 Task: Create a blank project BridgeForge with privacy Public and default view as List and in the team Taskers . Create three sections in the project as To-Do, Doing and Done
Action: Mouse moved to (1148, 193)
Screenshot: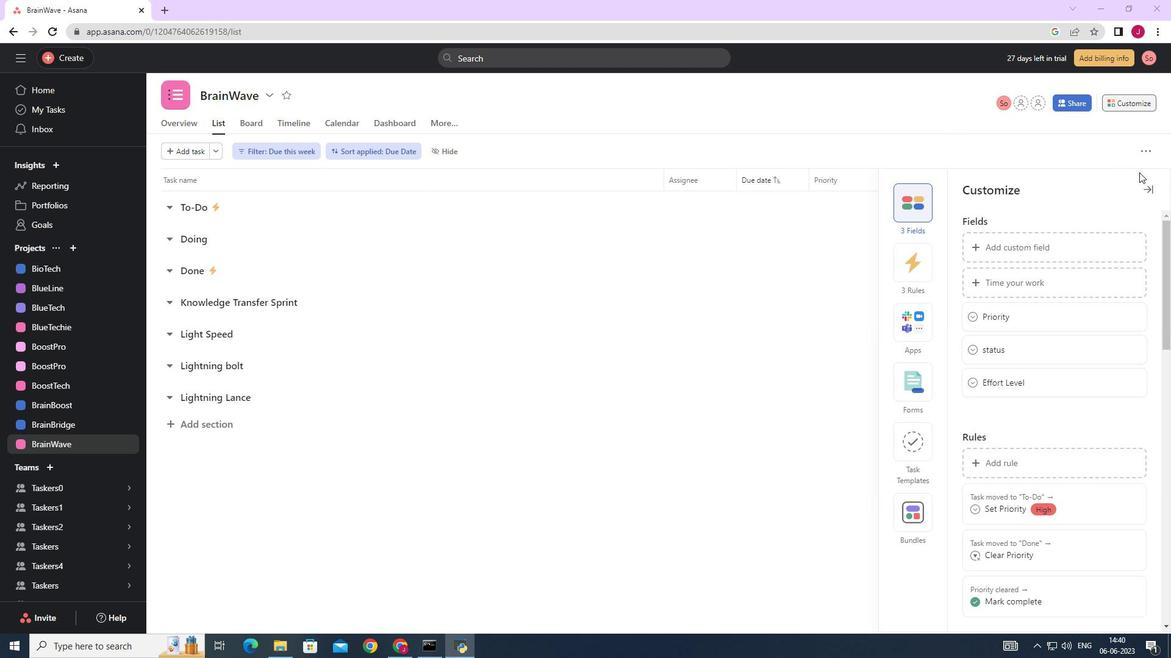 
Action: Mouse pressed left at (1148, 193)
Screenshot: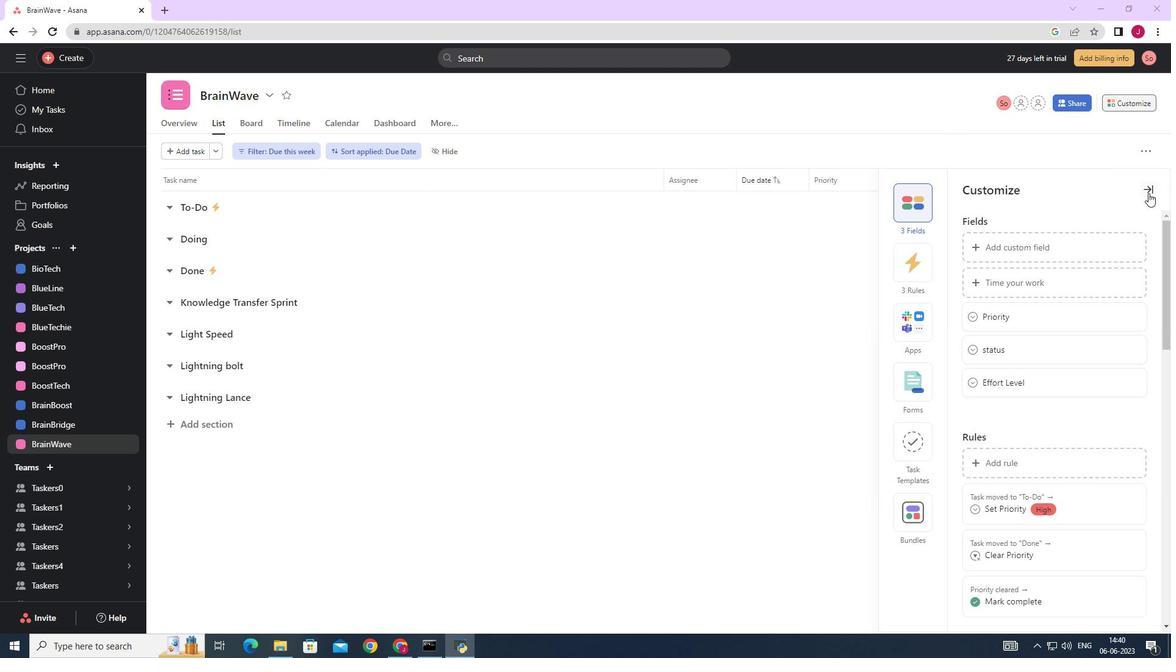 
Action: Mouse moved to (71, 250)
Screenshot: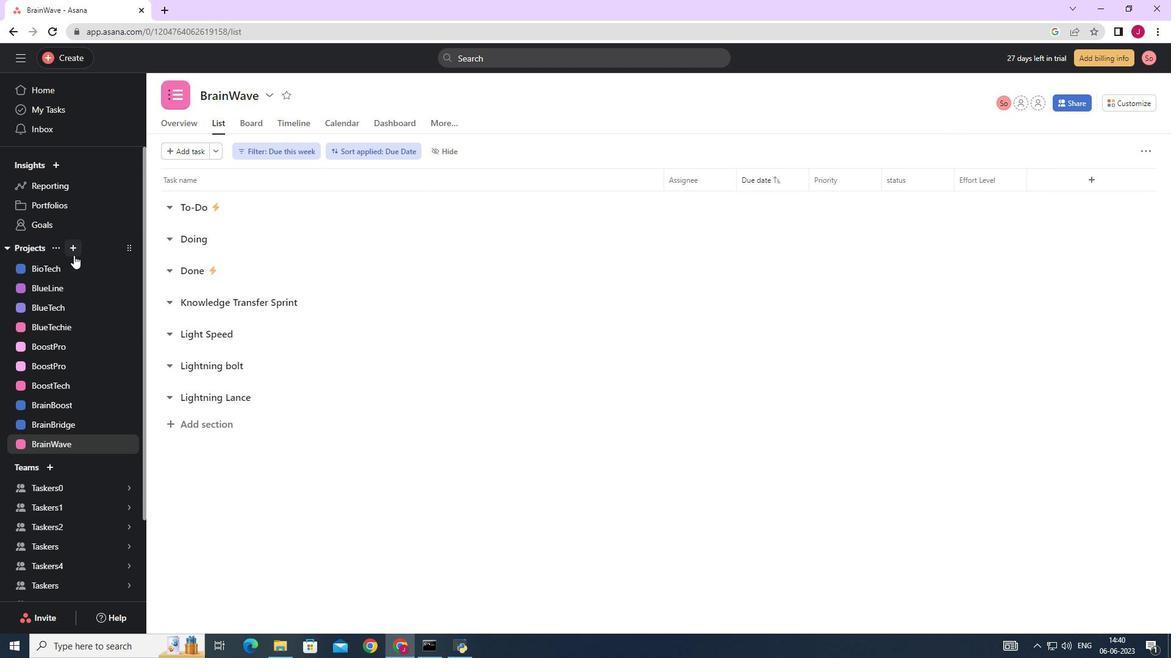 
Action: Mouse pressed left at (71, 250)
Screenshot: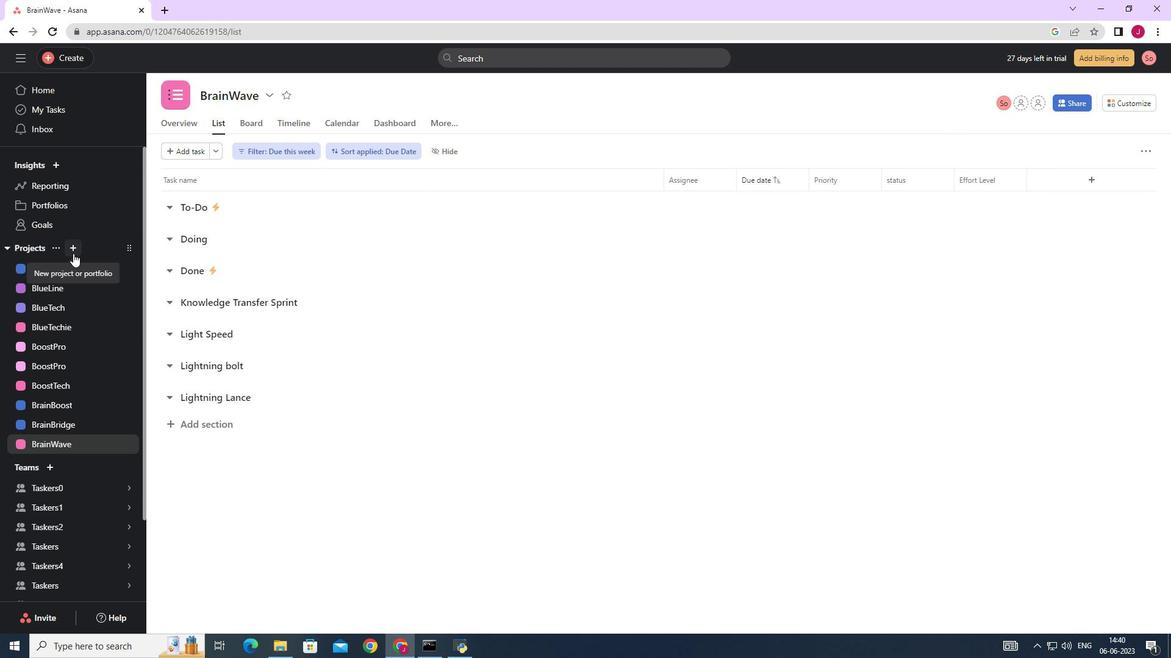 
Action: Mouse moved to (114, 268)
Screenshot: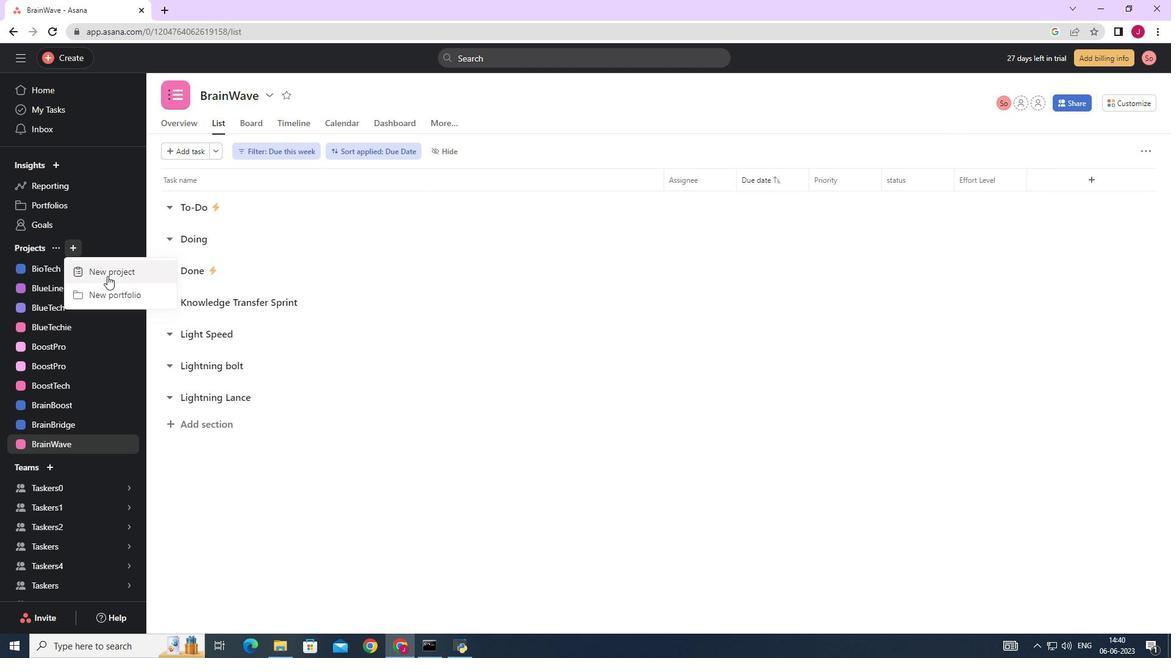 
Action: Mouse pressed left at (114, 268)
Screenshot: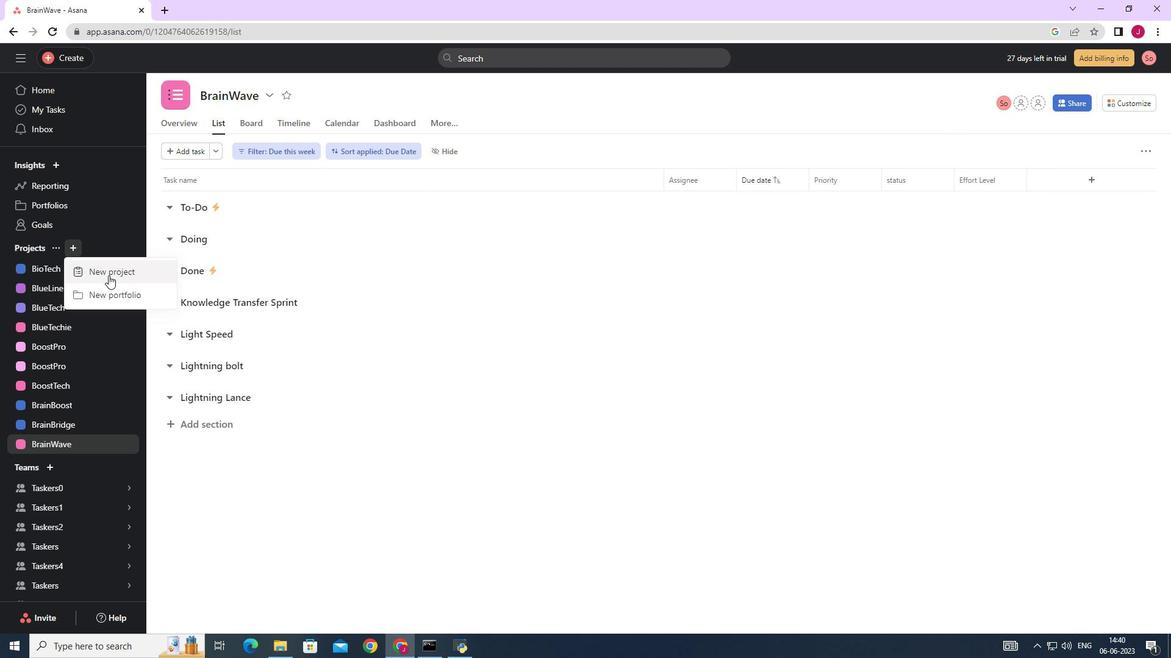 
Action: Mouse moved to (485, 261)
Screenshot: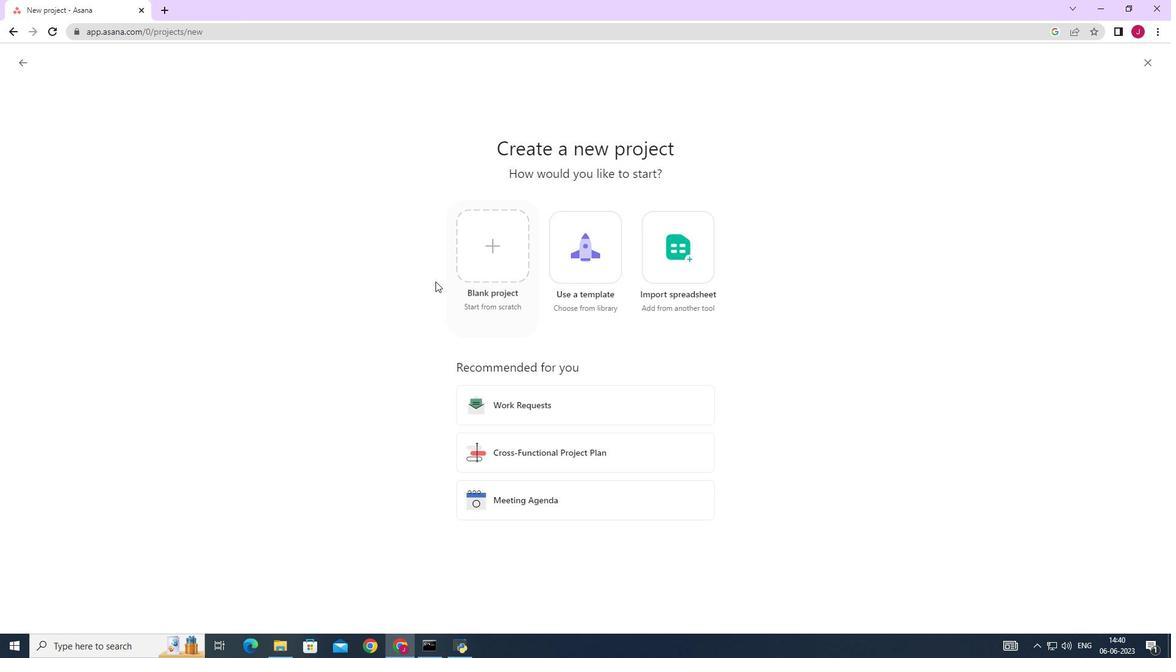 
Action: Mouse pressed left at (485, 261)
Screenshot: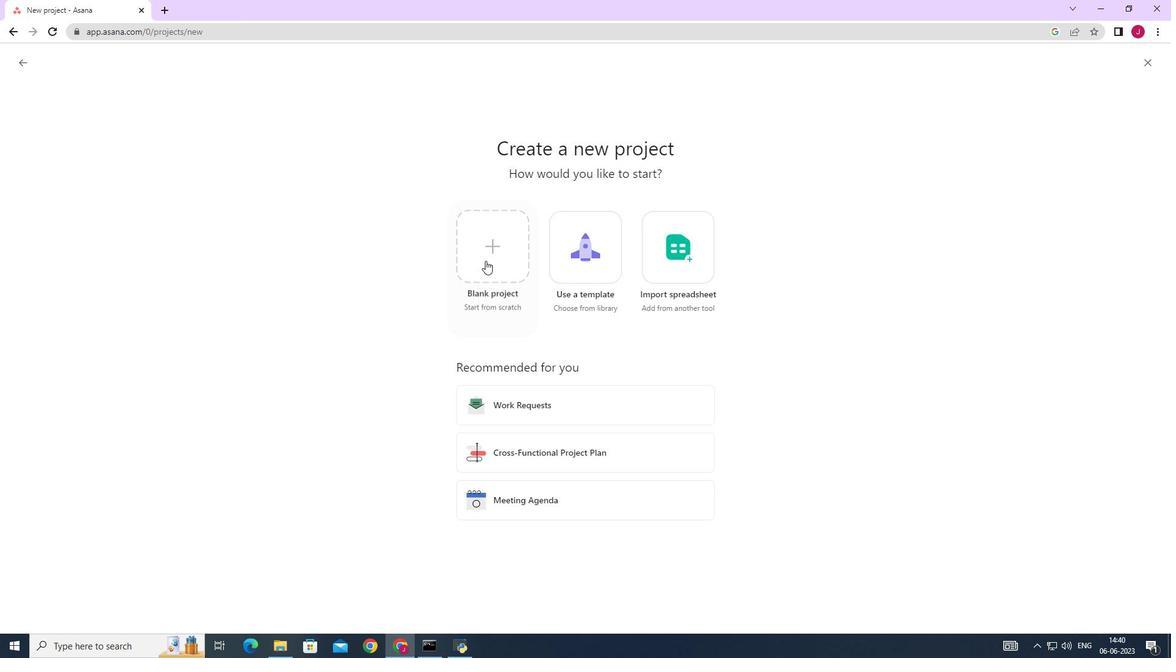 
Action: Mouse moved to (383, 153)
Screenshot: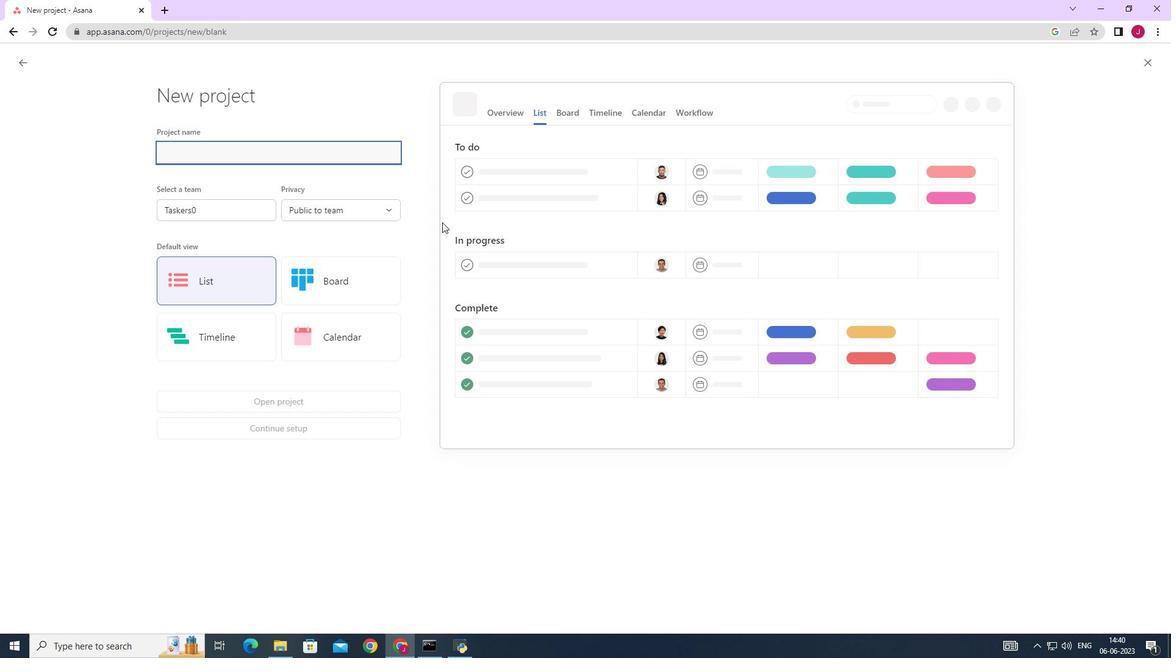 
Action: Key pressed <Key.caps_lock>B<Key.caps_lock>ridge<Key.caps_lock>F<Key.caps_lock>orge
Screenshot: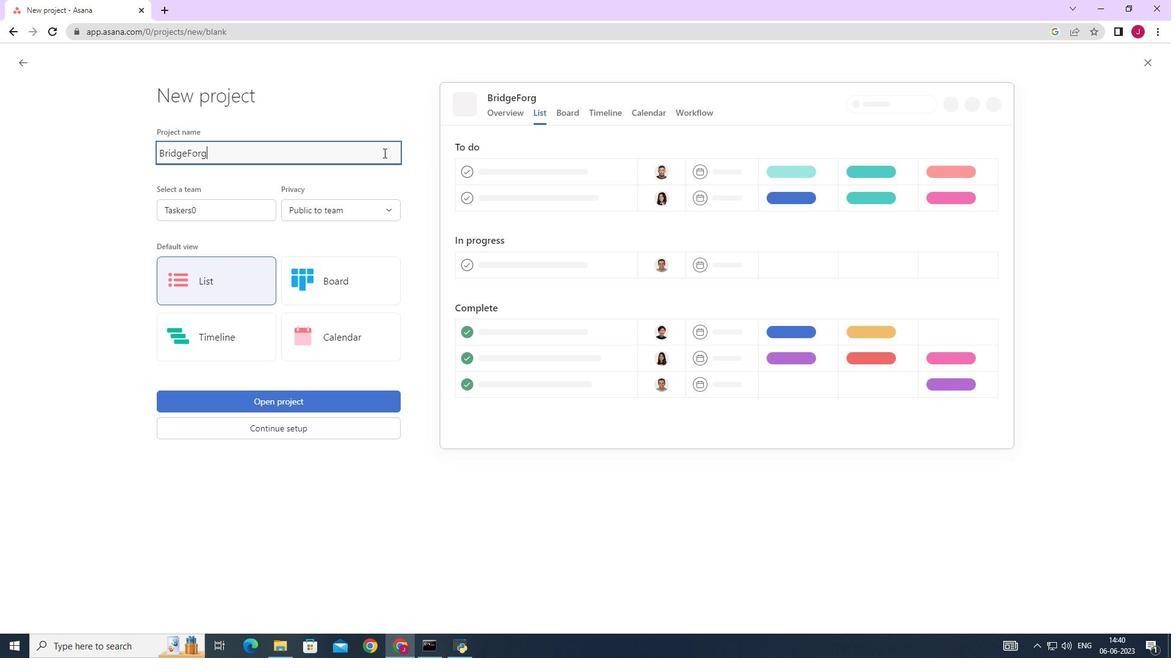 
Action: Mouse moved to (239, 205)
Screenshot: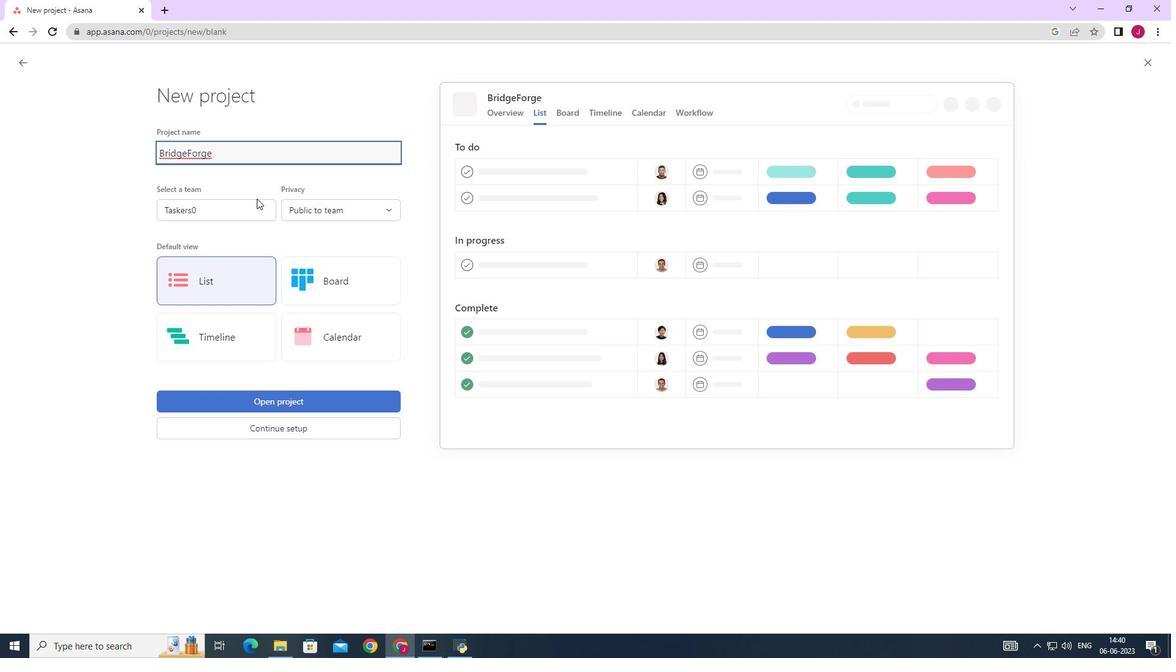 
Action: Mouse pressed left at (239, 205)
Screenshot: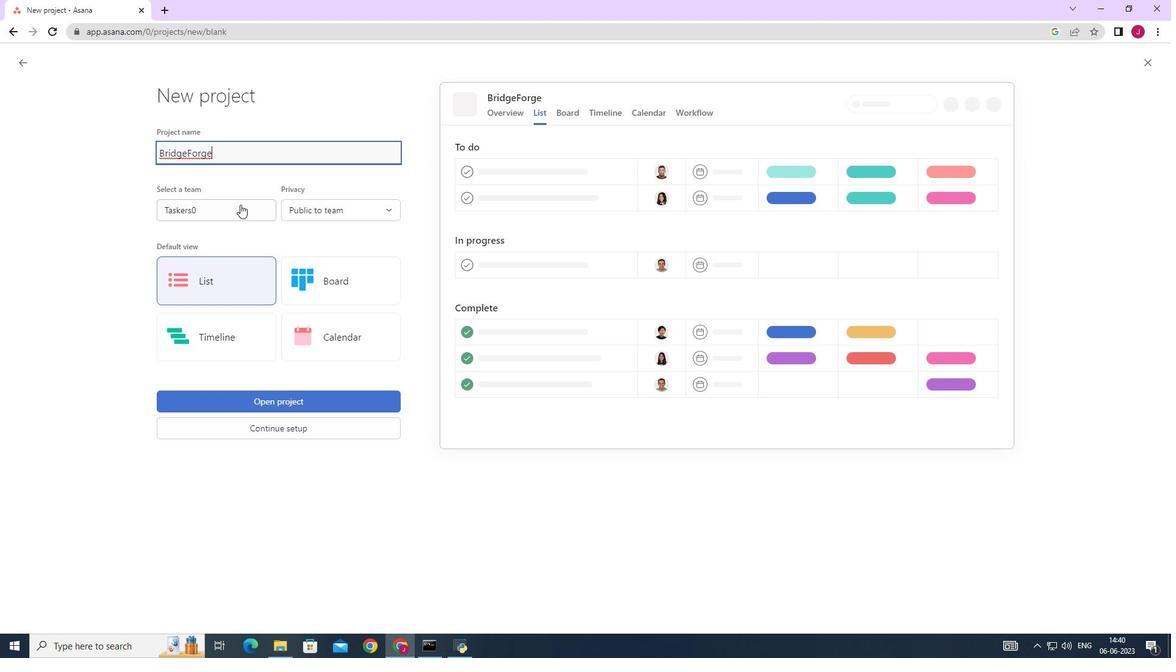 
Action: Mouse moved to (225, 254)
Screenshot: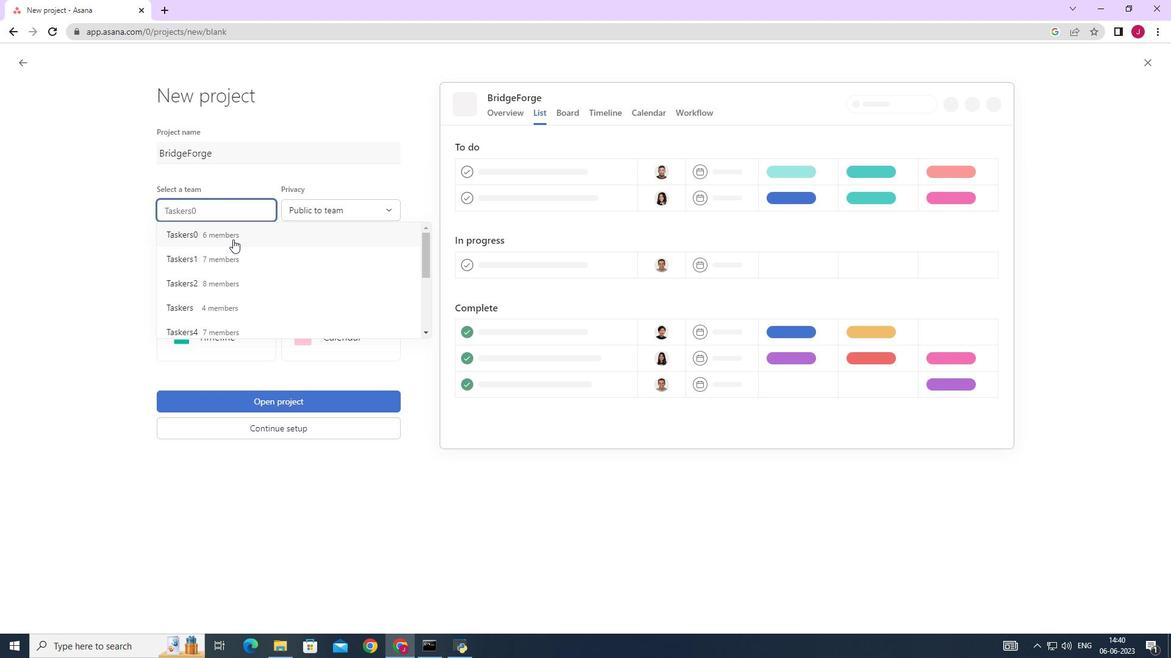 
Action: Mouse pressed left at (225, 254)
Screenshot: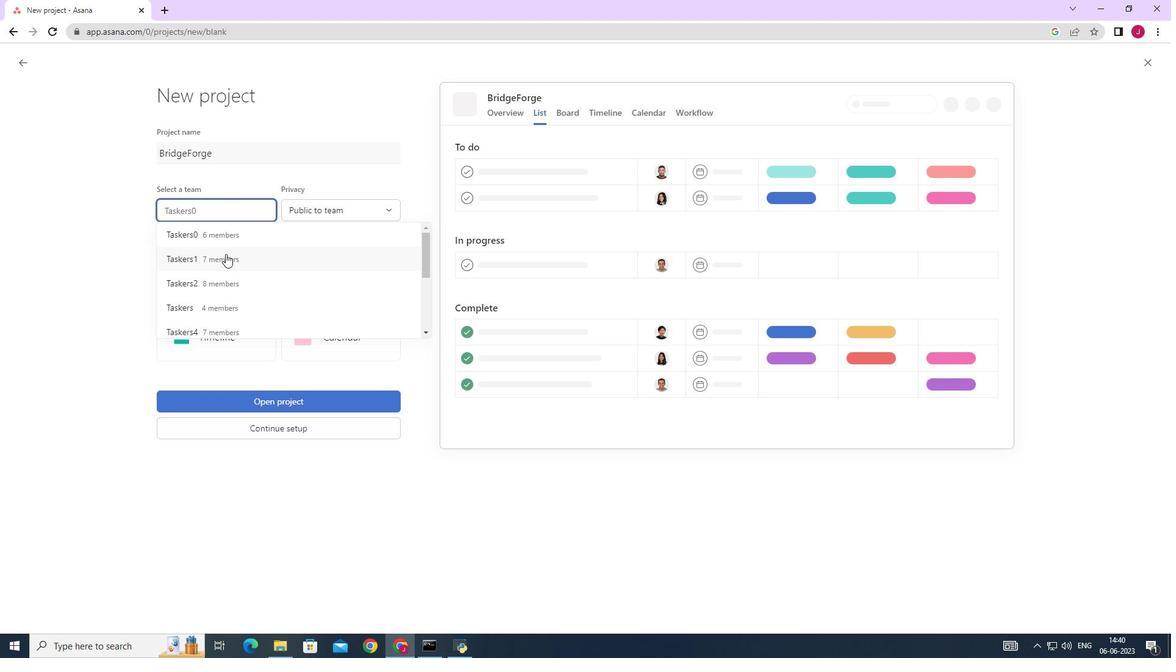 
Action: Mouse moved to (309, 208)
Screenshot: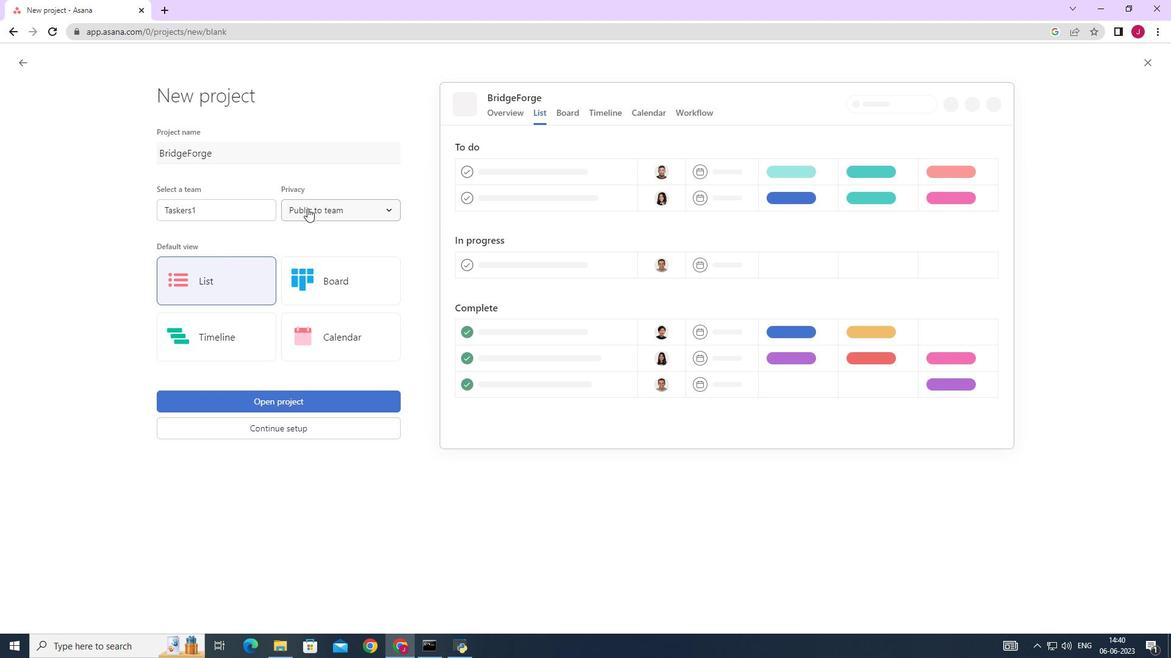 
Action: Mouse pressed left at (309, 208)
Screenshot: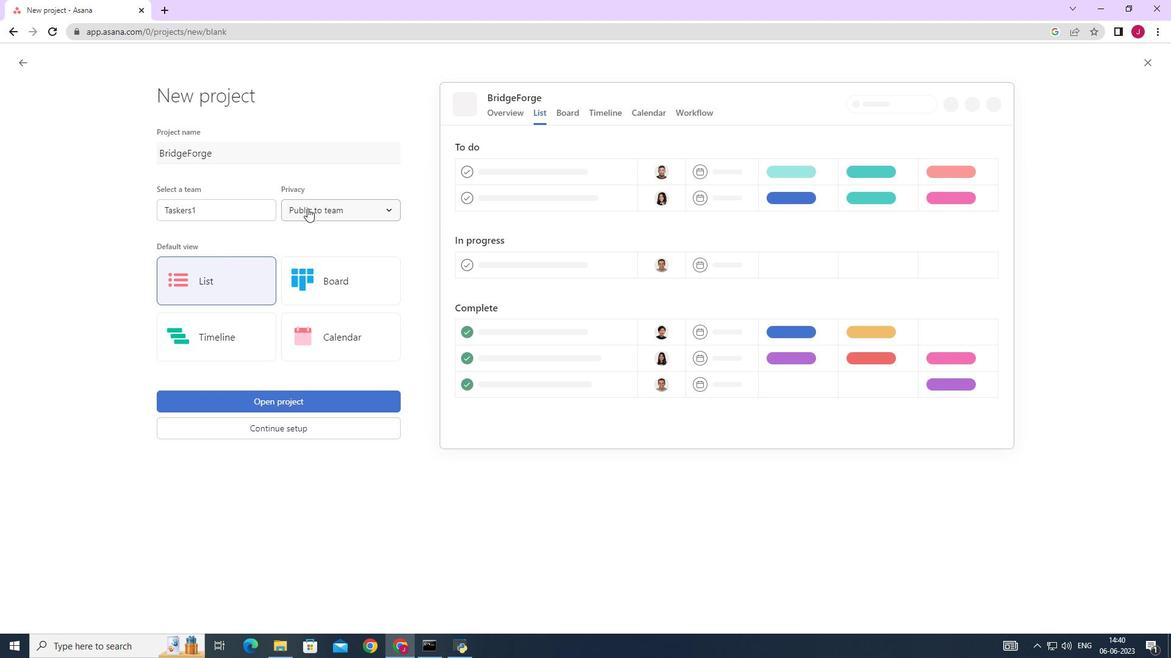 
Action: Mouse moved to (323, 236)
Screenshot: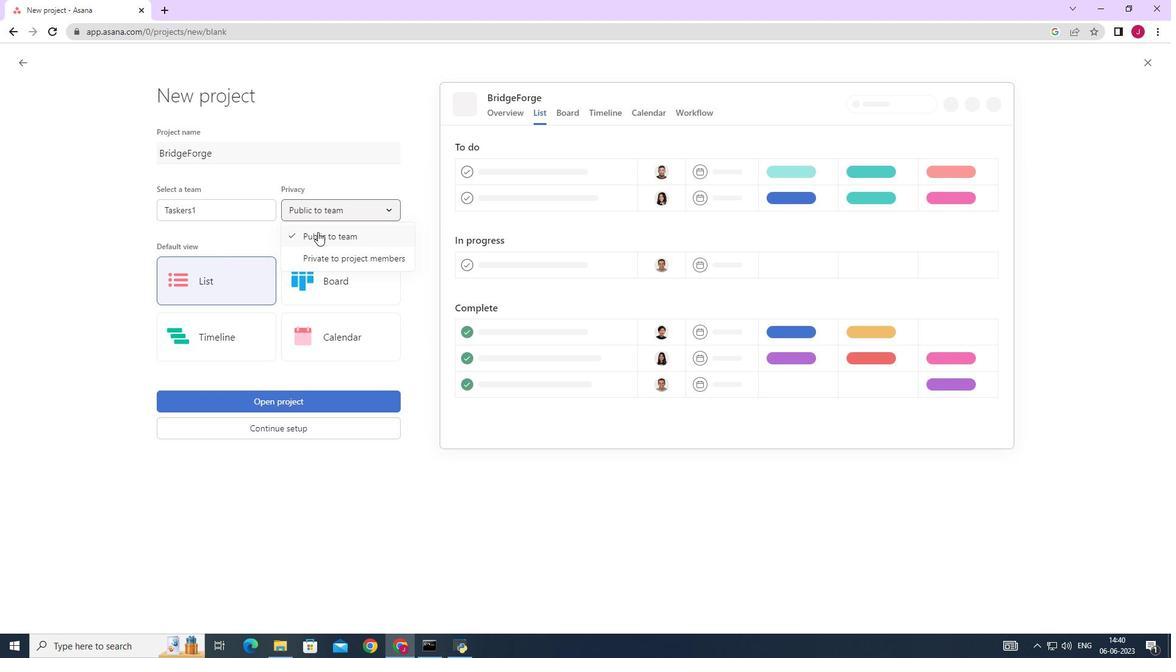 
Action: Mouse pressed left at (323, 236)
Screenshot: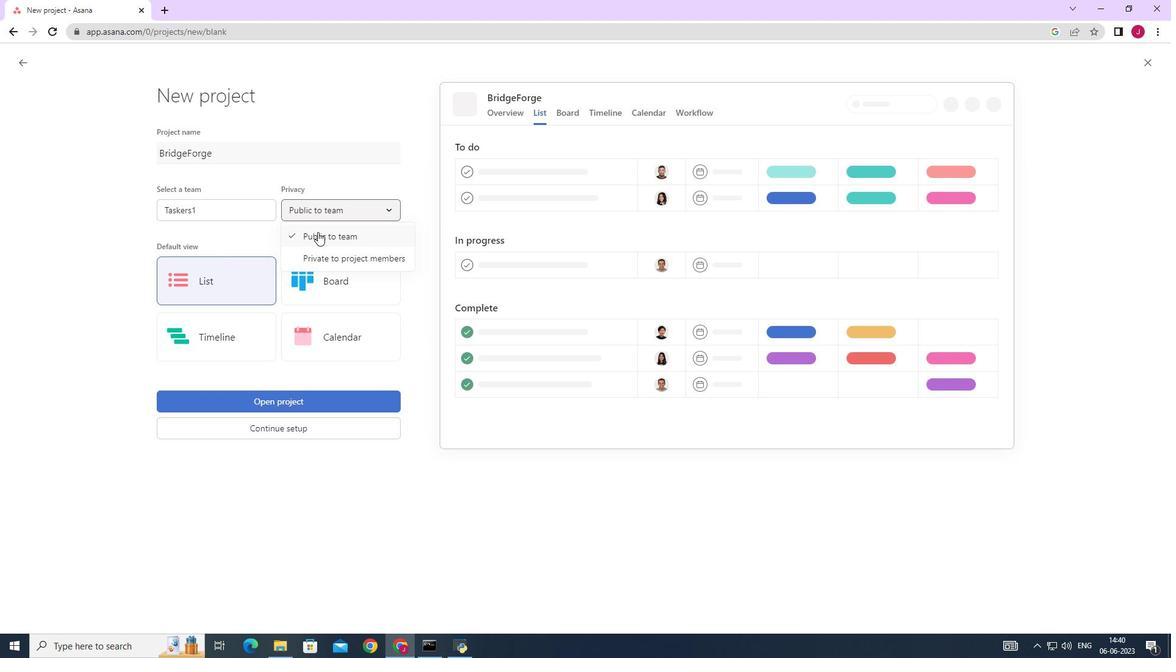 
Action: Mouse moved to (231, 265)
Screenshot: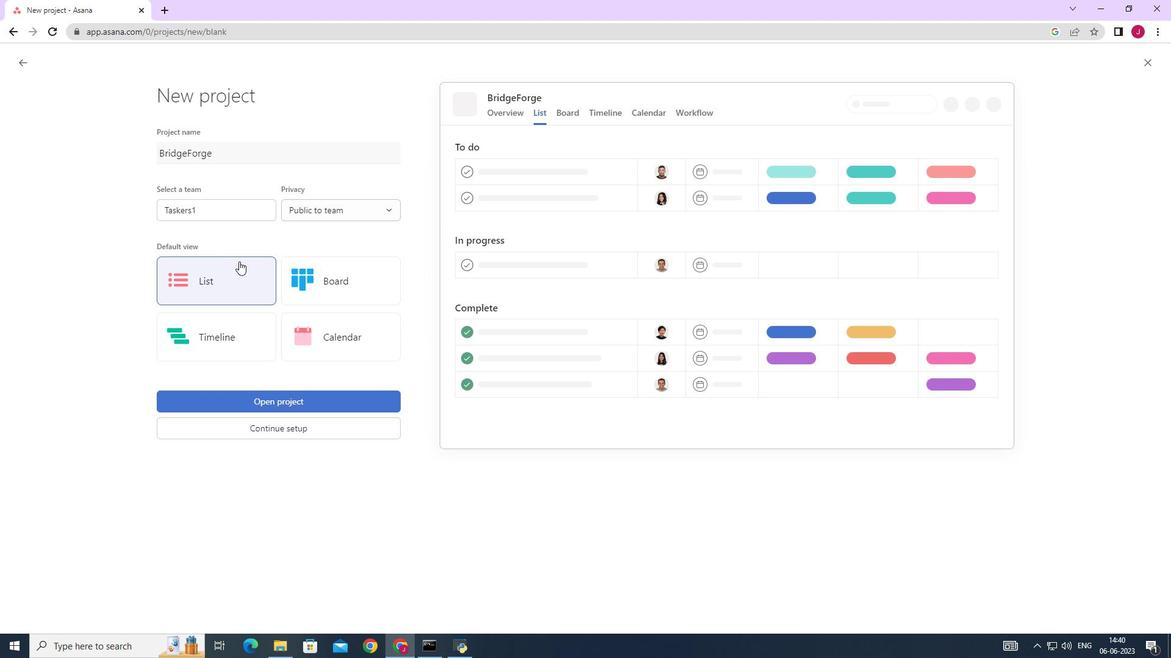 
Action: Mouse pressed left at (231, 265)
Screenshot: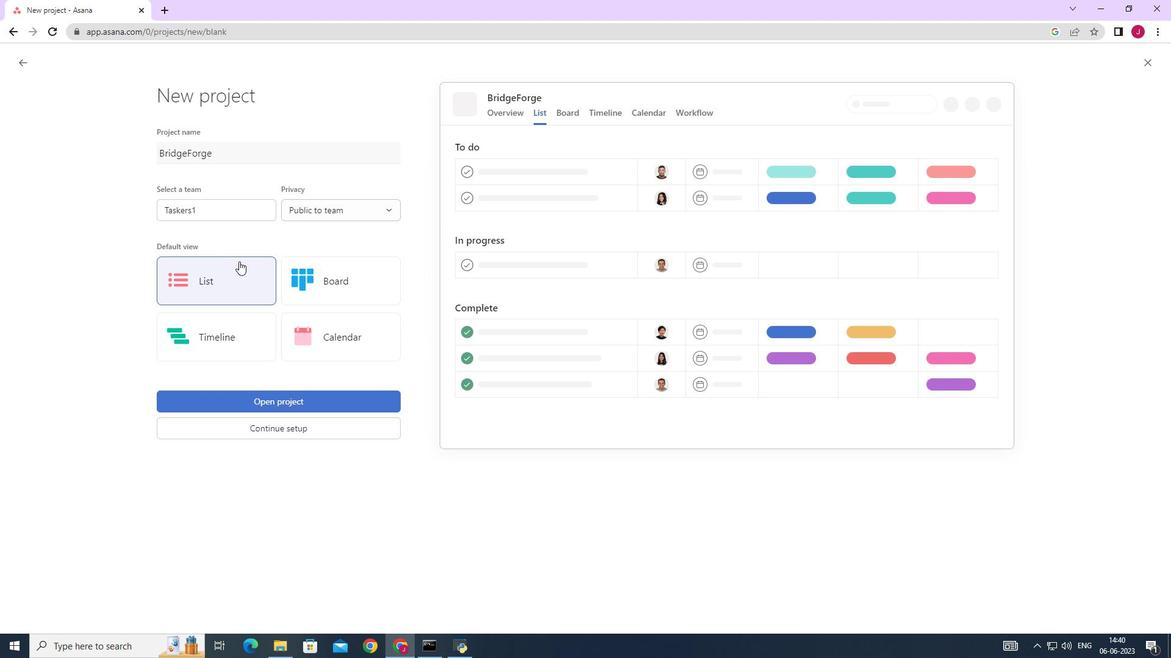 
Action: Mouse moved to (274, 400)
Screenshot: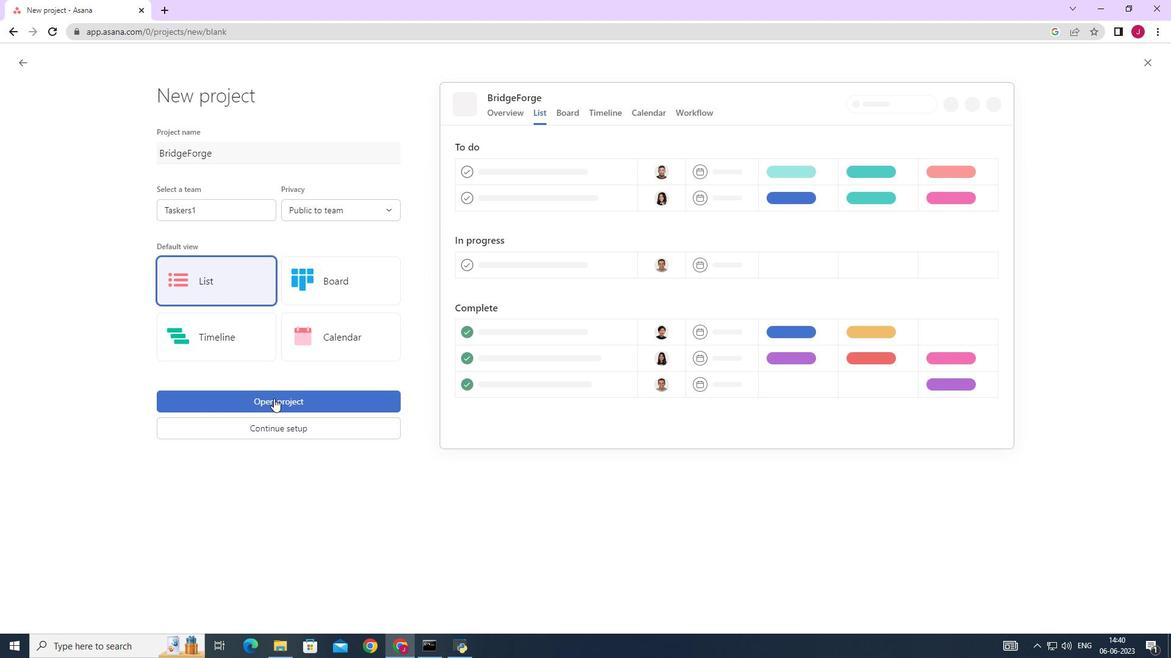 
Action: Mouse pressed left at (274, 400)
Screenshot: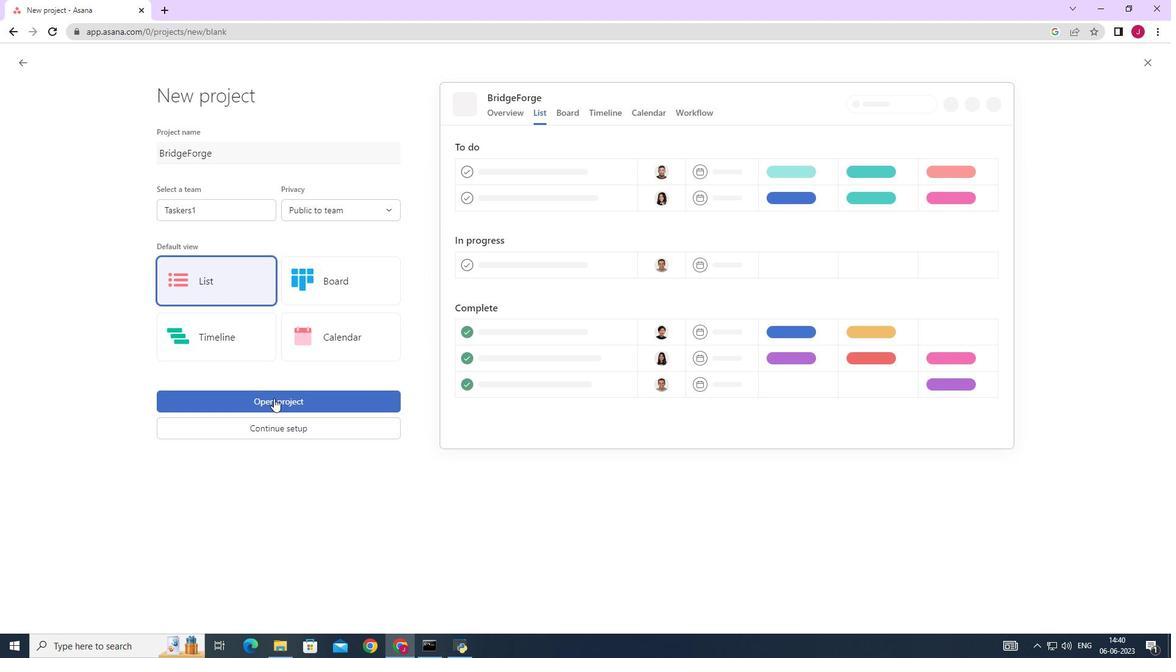 
Action: Mouse moved to (226, 268)
Screenshot: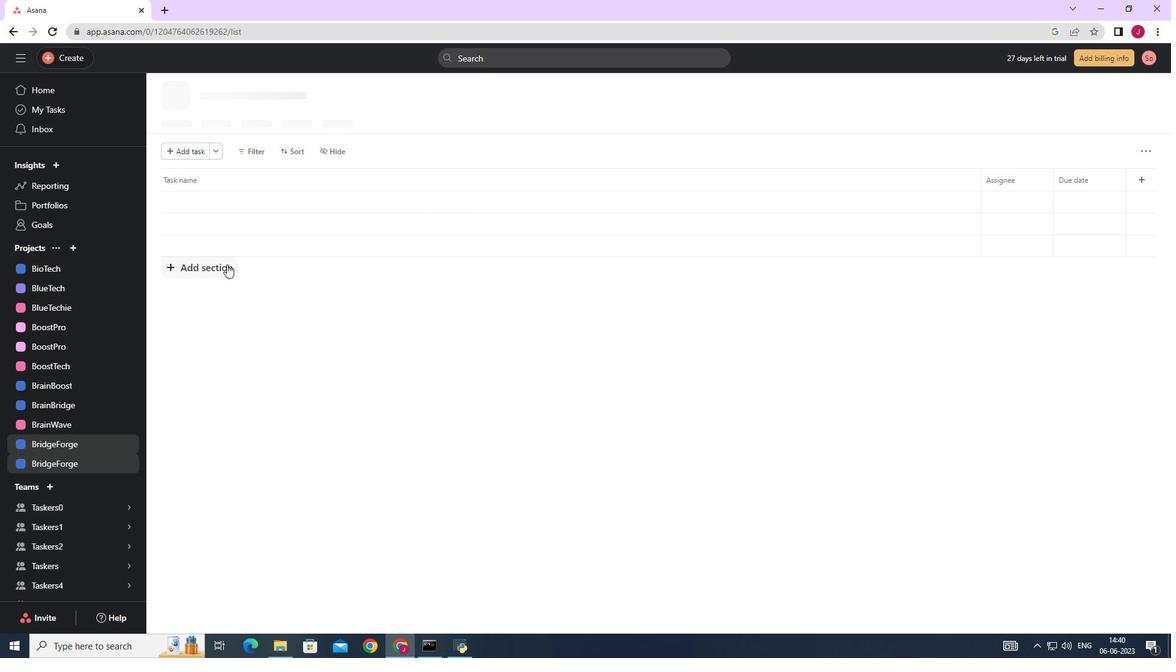 
Action: Mouse pressed left at (226, 268)
Screenshot: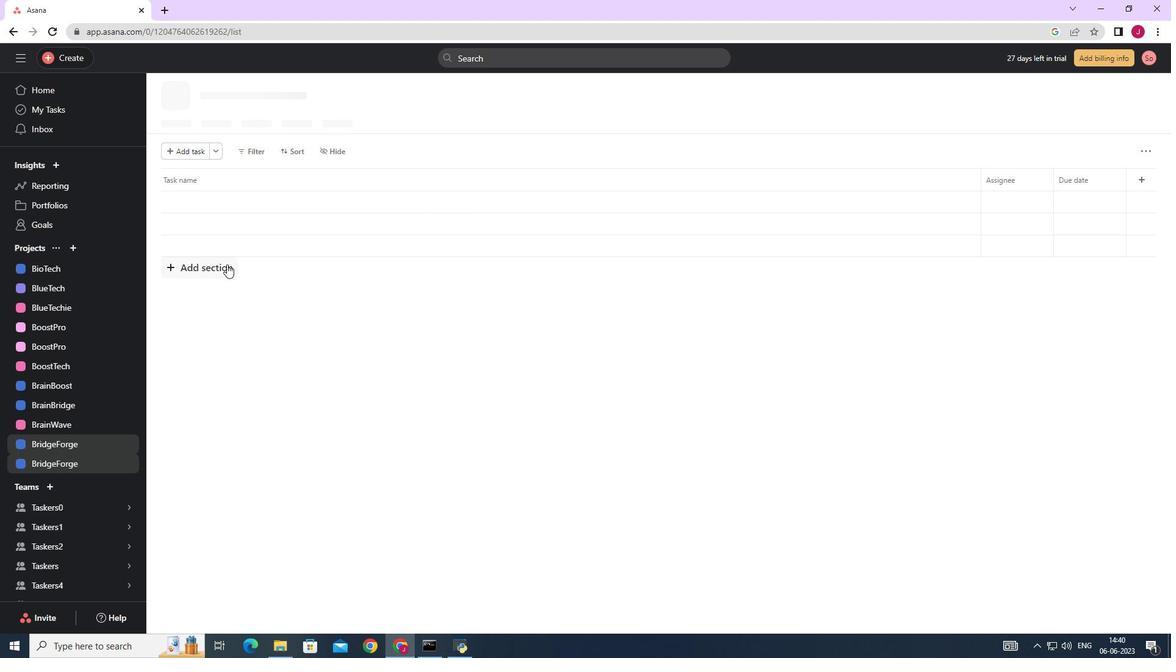 
Action: Key pressed <Key.caps_lock>T<Key.caps_lock>o<Key.caps_lock>-<Key.caps_lock>d<Key.caps_lock>O<Key.backspace><Key.backspace>D<Key.caps_lock>o
Screenshot: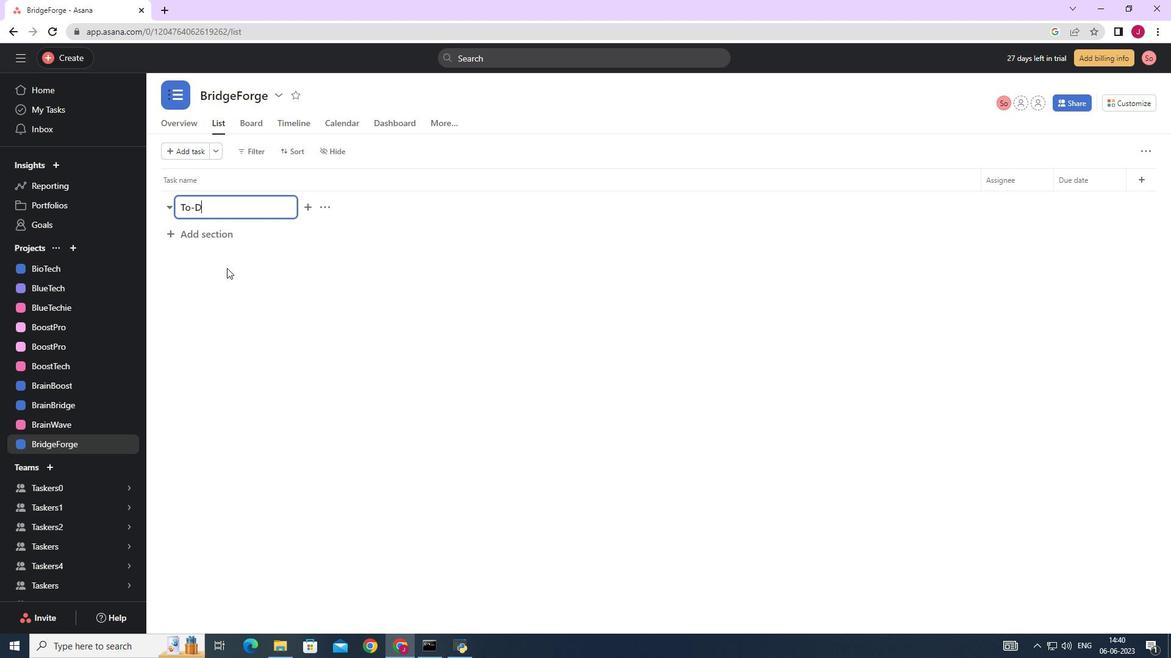 
Action: Mouse moved to (226, 232)
Screenshot: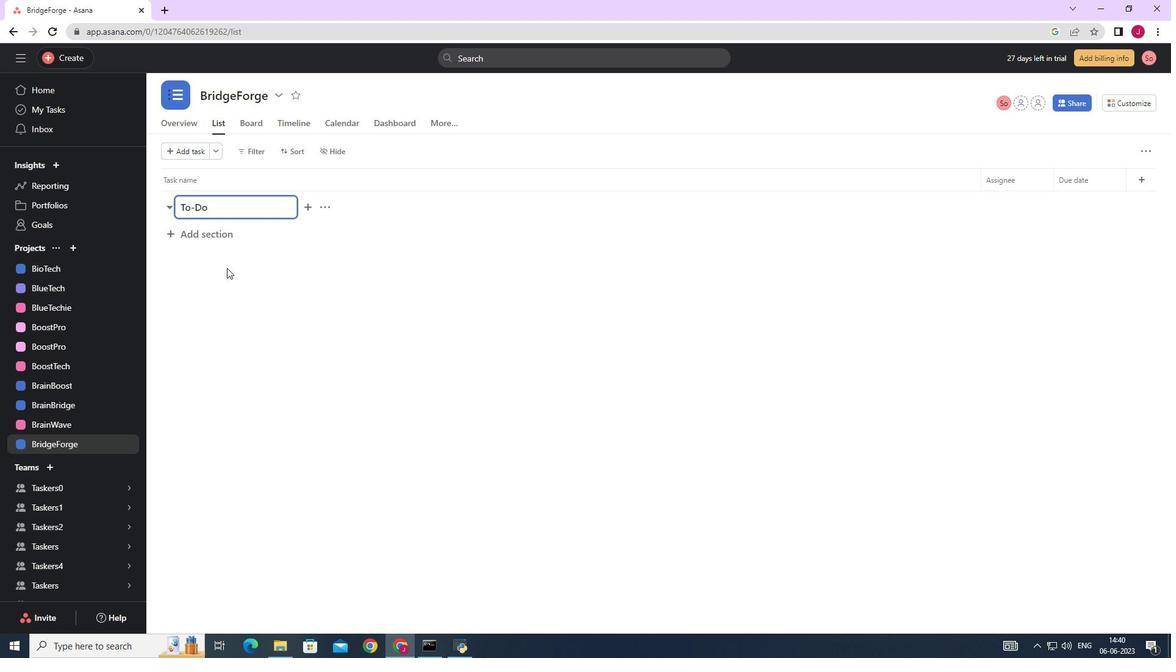 
Action: Mouse pressed left at (226, 232)
Screenshot: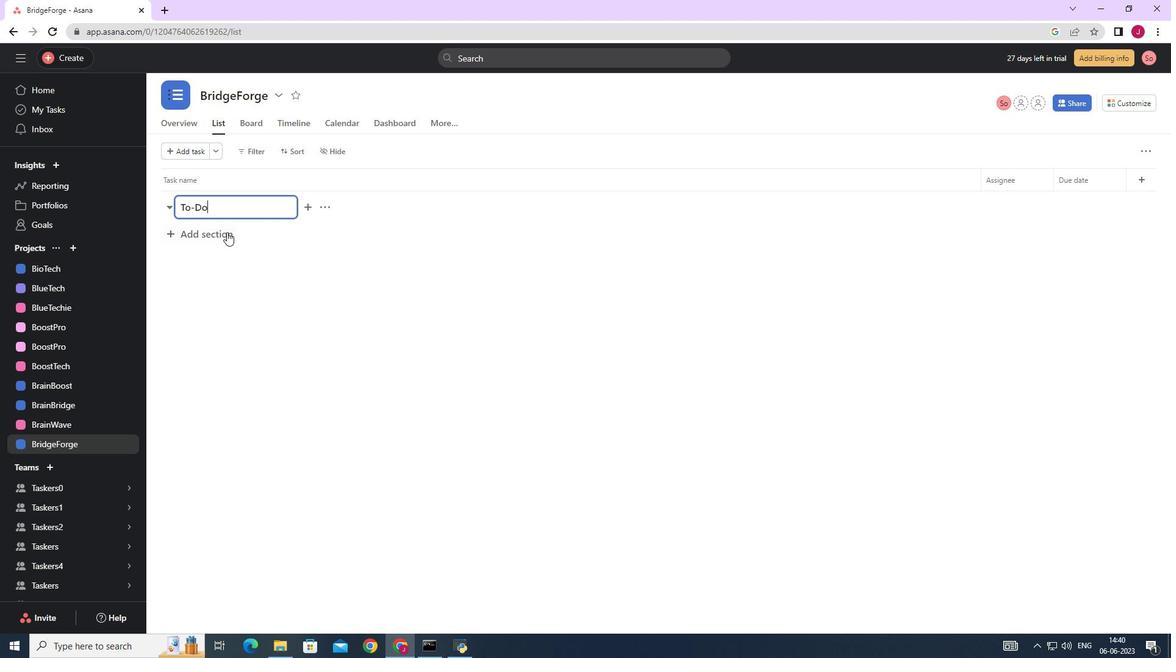 
Action: Key pressed <Key.caps_lock>D<Key.caps_lock>oing
Screenshot: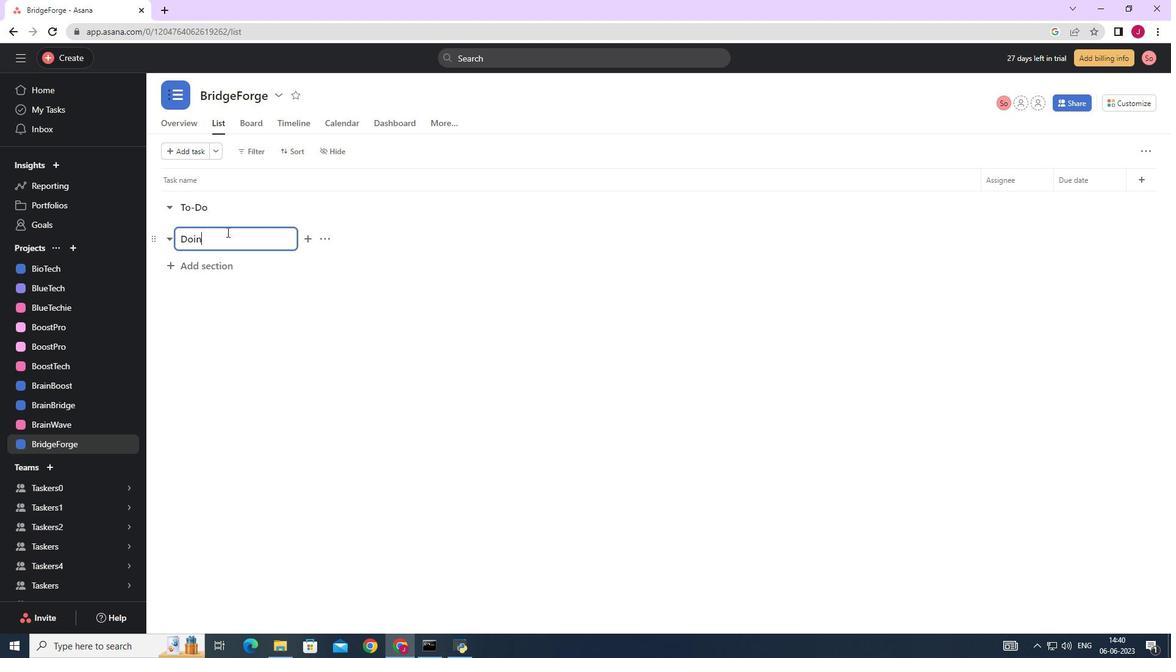 
Action: Mouse moved to (198, 265)
Screenshot: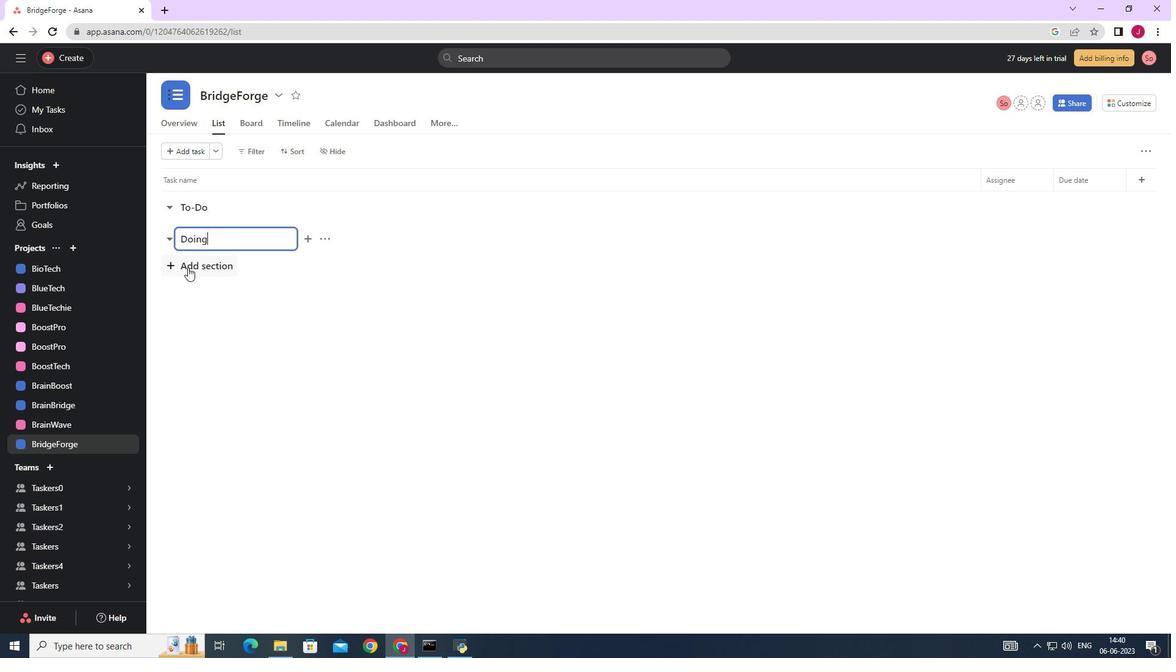 
Action: Mouse pressed left at (198, 265)
Screenshot: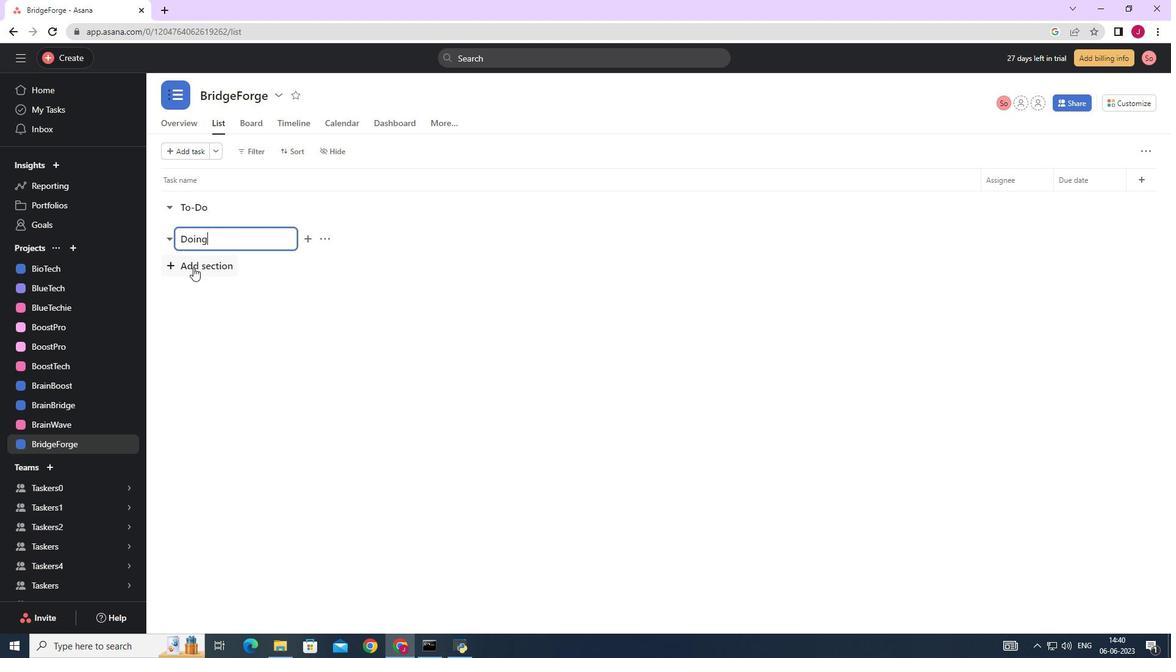 
Action: Mouse moved to (199, 265)
Screenshot: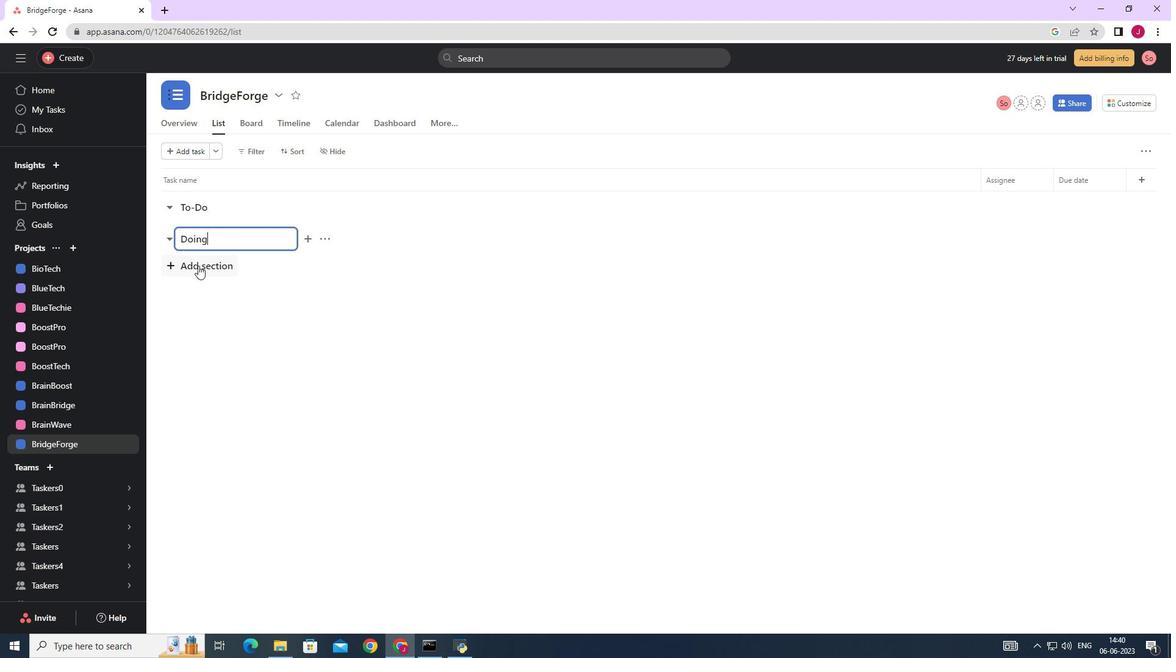 
Action: Key pressed <Key.caps_lock>D<Key.caps_lock>one
Screenshot: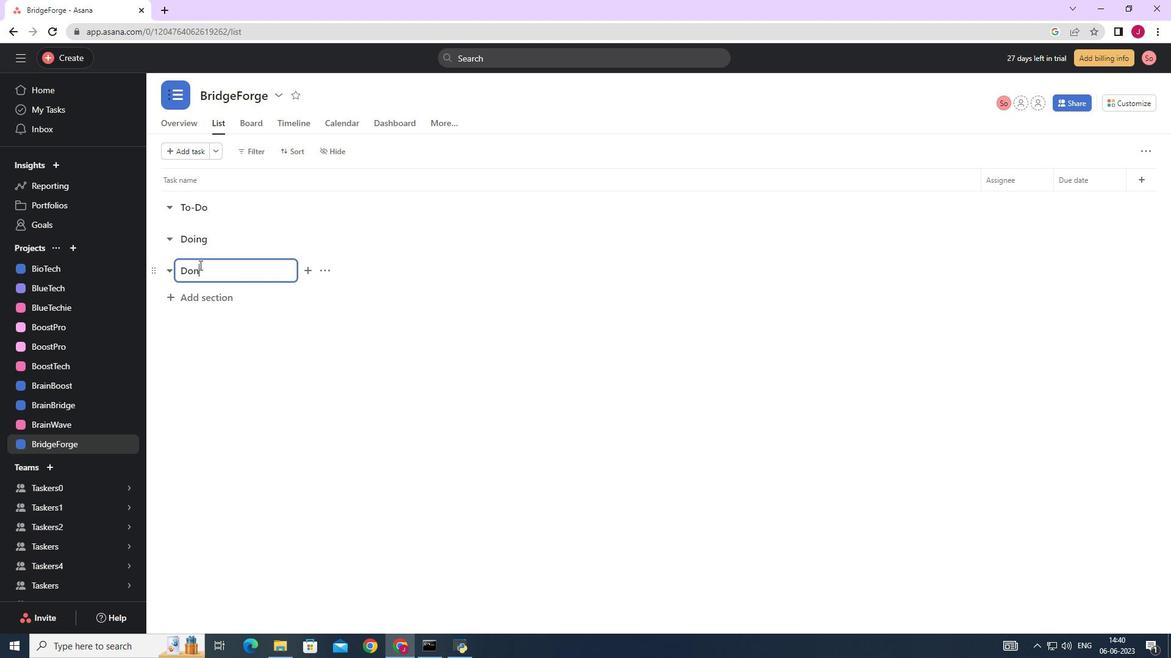 
Action: Mouse moved to (227, 298)
Screenshot: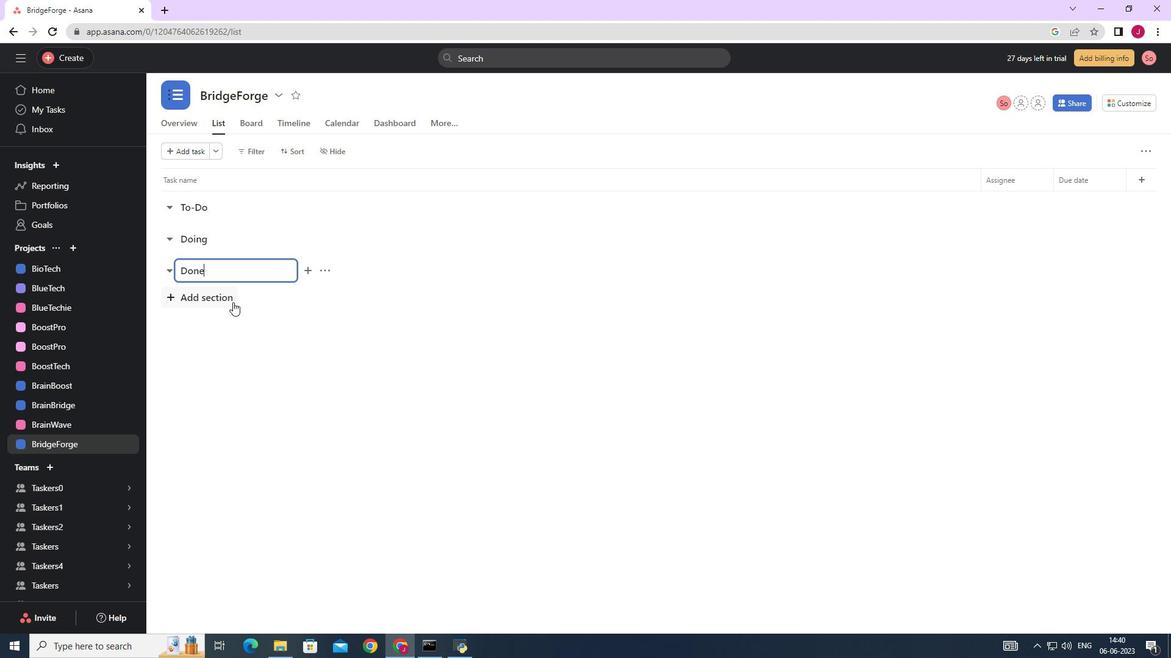 
Action: Mouse pressed left at (227, 298)
Screenshot: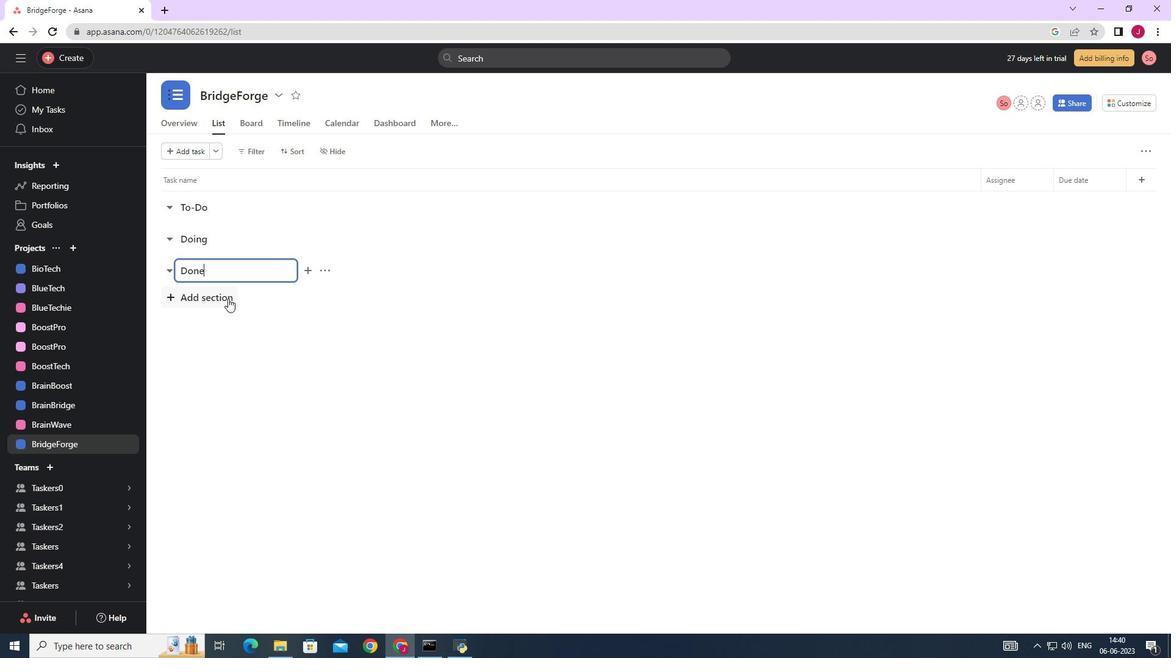 
Action: Mouse moved to (292, 283)
Screenshot: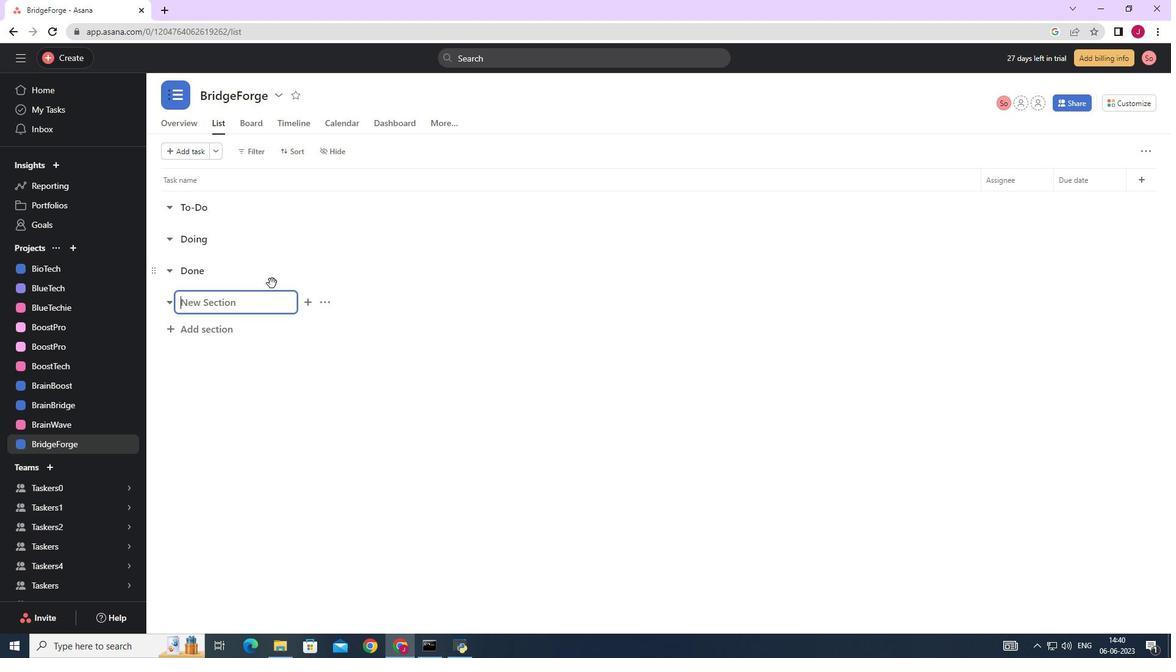 
